 Task: Create a section Code Cheetahs and in the section, add a milestone Business Process Automation in the project AgileImpact
Action: Mouse moved to (136, 559)
Screenshot: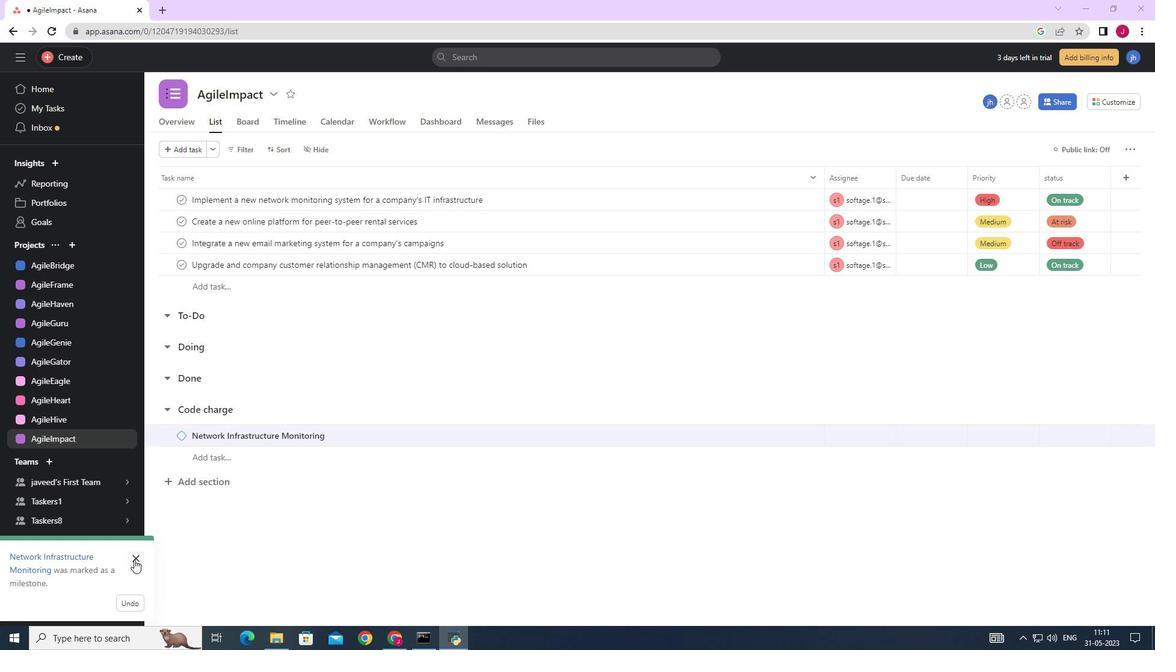 
Action: Mouse pressed left at (136, 559)
Screenshot: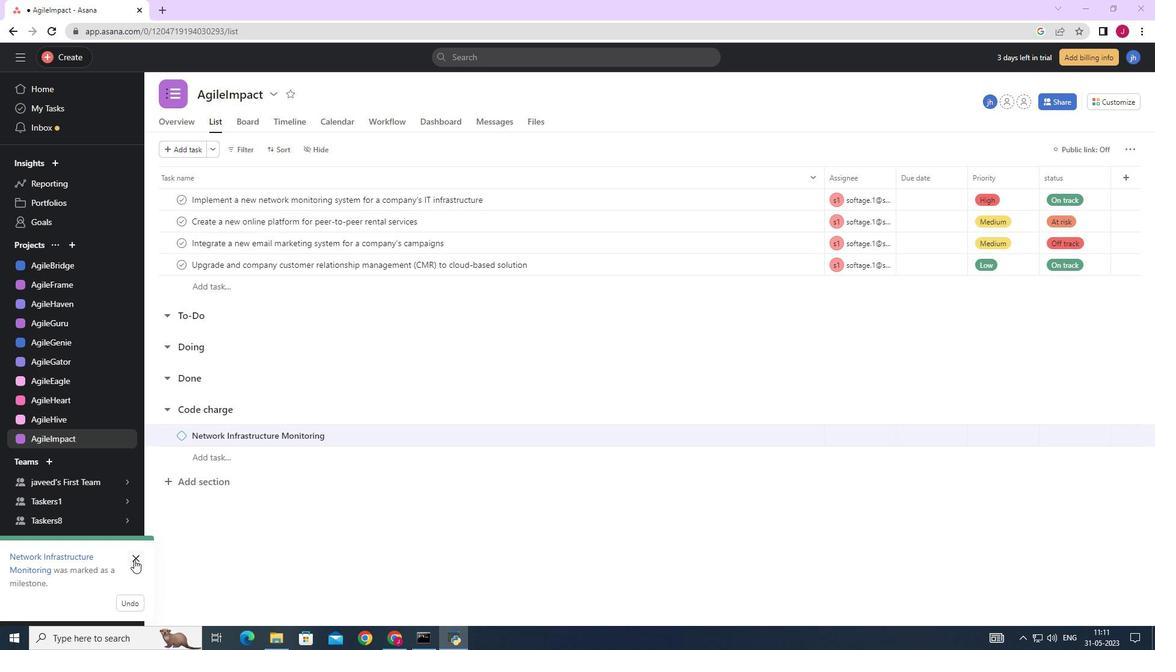 
Action: Mouse moved to (301, 416)
Screenshot: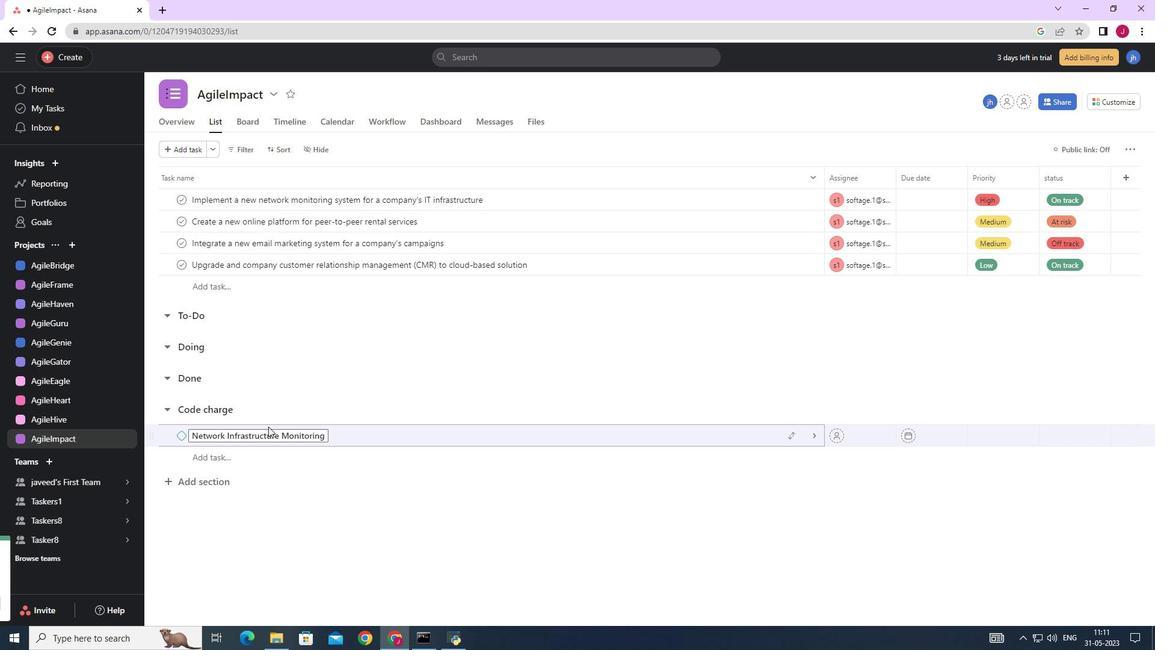 
Action: Mouse scrolled (301, 415) with delta (0, 0)
Screenshot: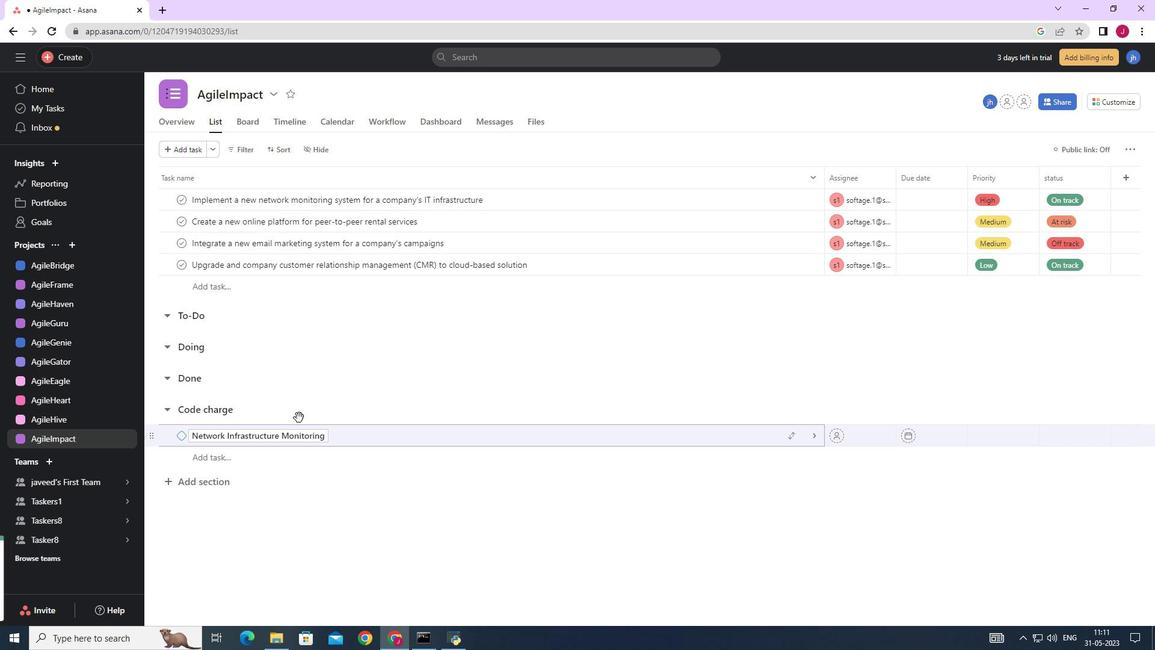 
Action: Mouse scrolled (301, 415) with delta (0, 0)
Screenshot: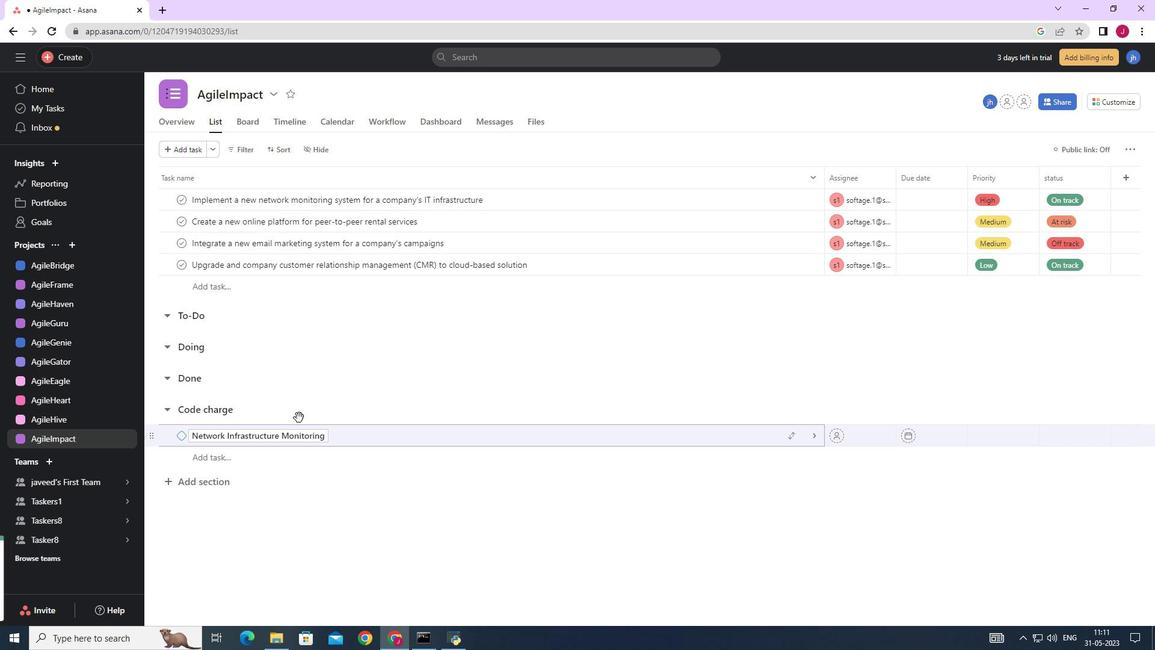 
Action: Mouse scrolled (301, 415) with delta (0, 0)
Screenshot: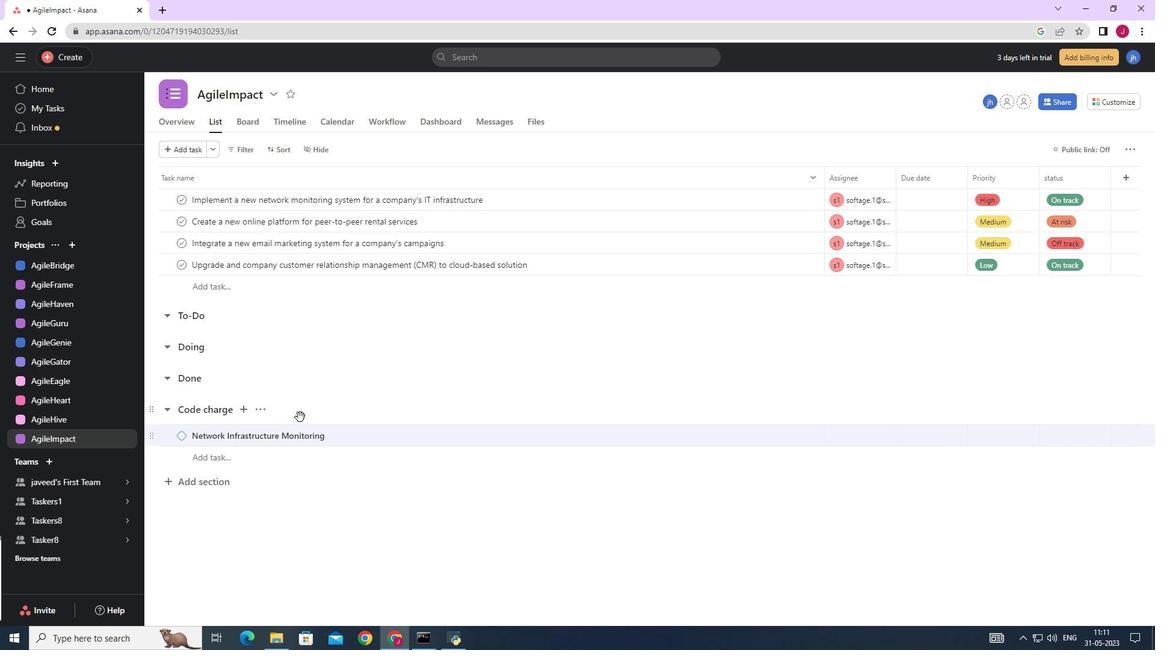 
Action: Mouse scrolled (301, 415) with delta (0, 0)
Screenshot: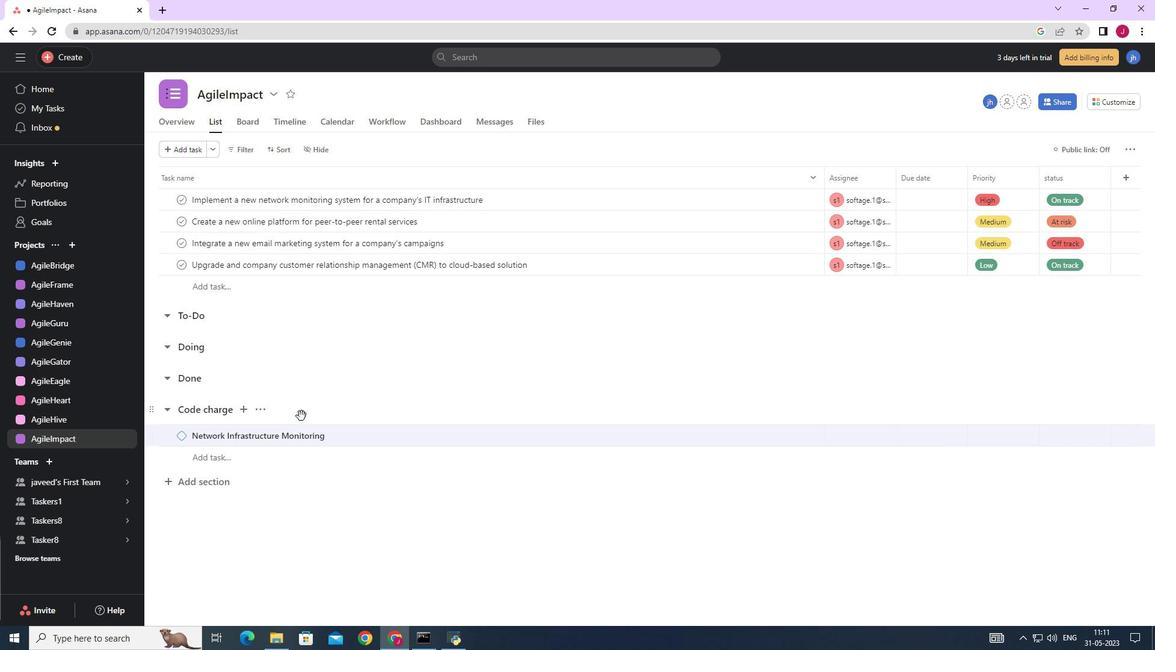 
Action: Mouse moved to (208, 484)
Screenshot: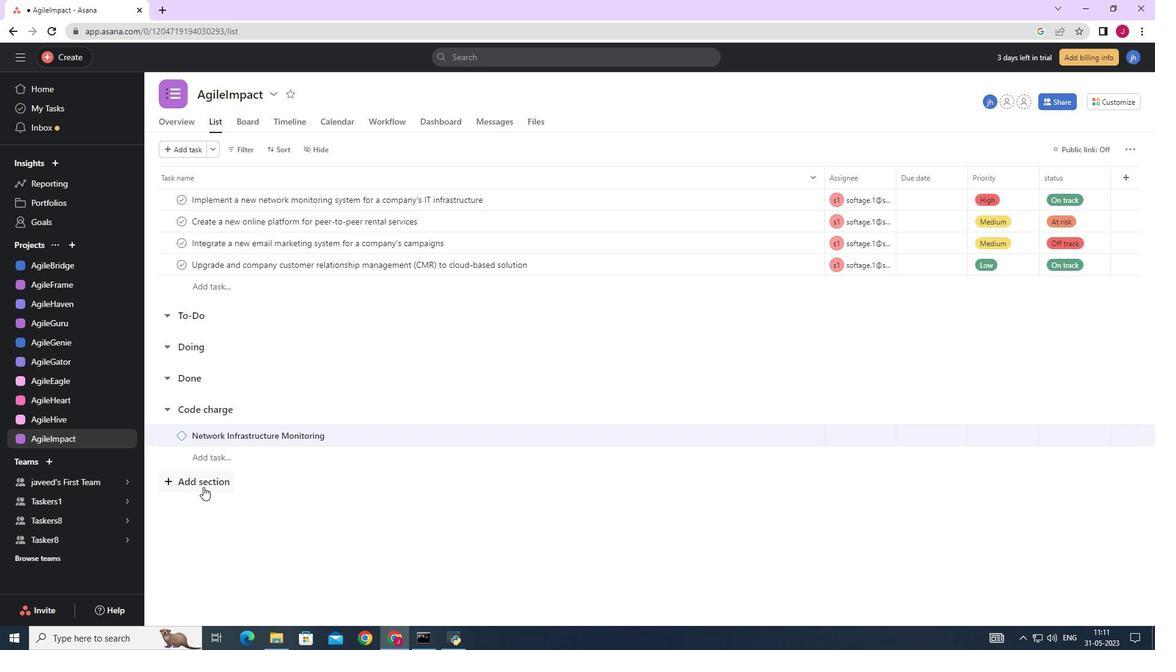 
Action: Mouse pressed left at (208, 484)
Screenshot: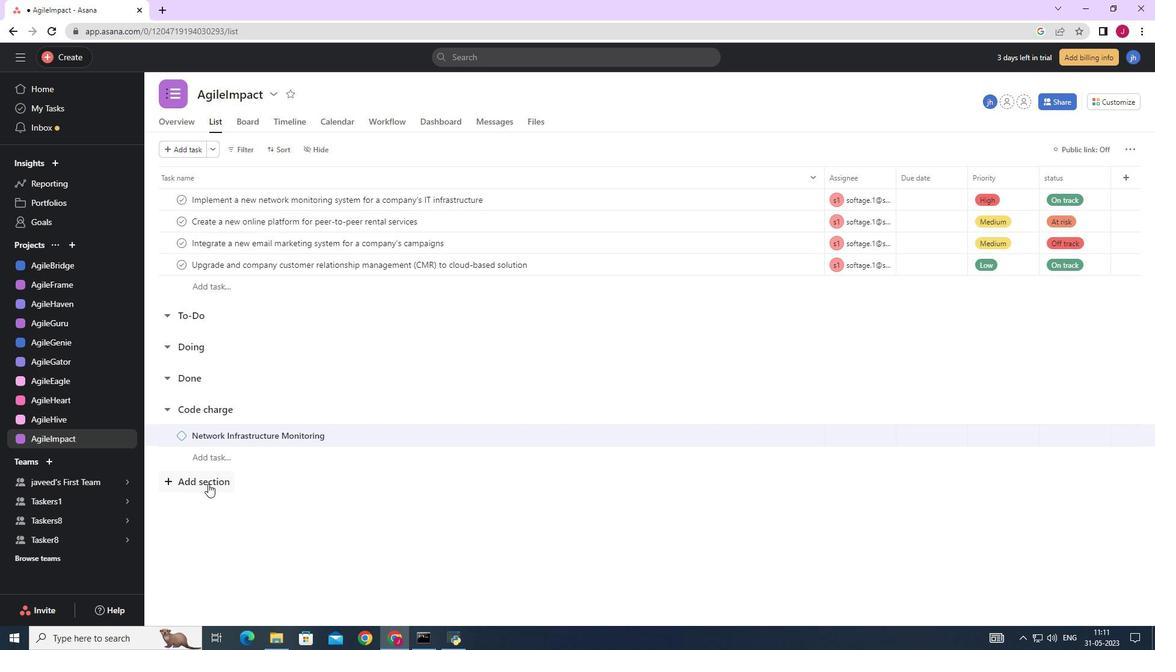 
Action: Mouse moved to (208, 482)
Screenshot: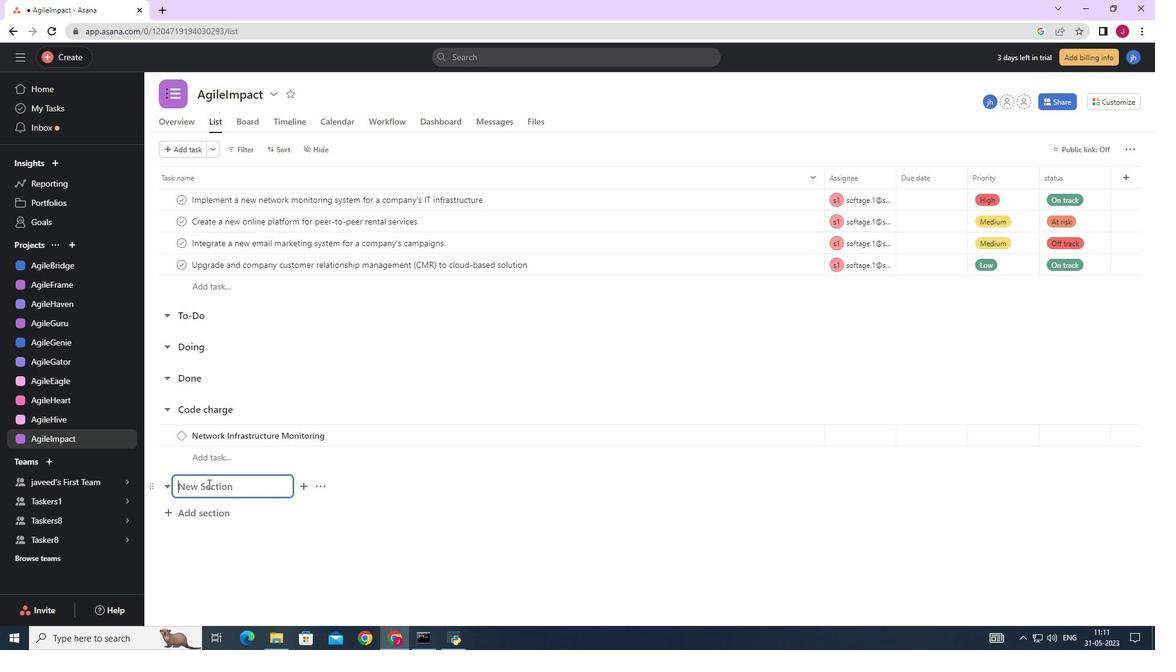 
Action: Key pressed <Key.caps_lock>C<Key.caps_lock>ode<Key.space><Key.caps_lock>C<Key.caps_lock>heetahs<Key.space><Key.enter><Key.caps_lock>B<Key.caps_lock>usiness<Key.space><Key.caps_lock>P<Key.caps_lock>rocess<Key.space><Key.caps_lock>A<Key.space>UTOMATION<Key.backspace><Key.backspace><Key.backspace><Key.backspace><Key.backspace><Key.backspace><Key.backspace><Key.backspace><Key.backspace><Key.backspace><Key.caps_lock>utomation<Key.space>
Screenshot: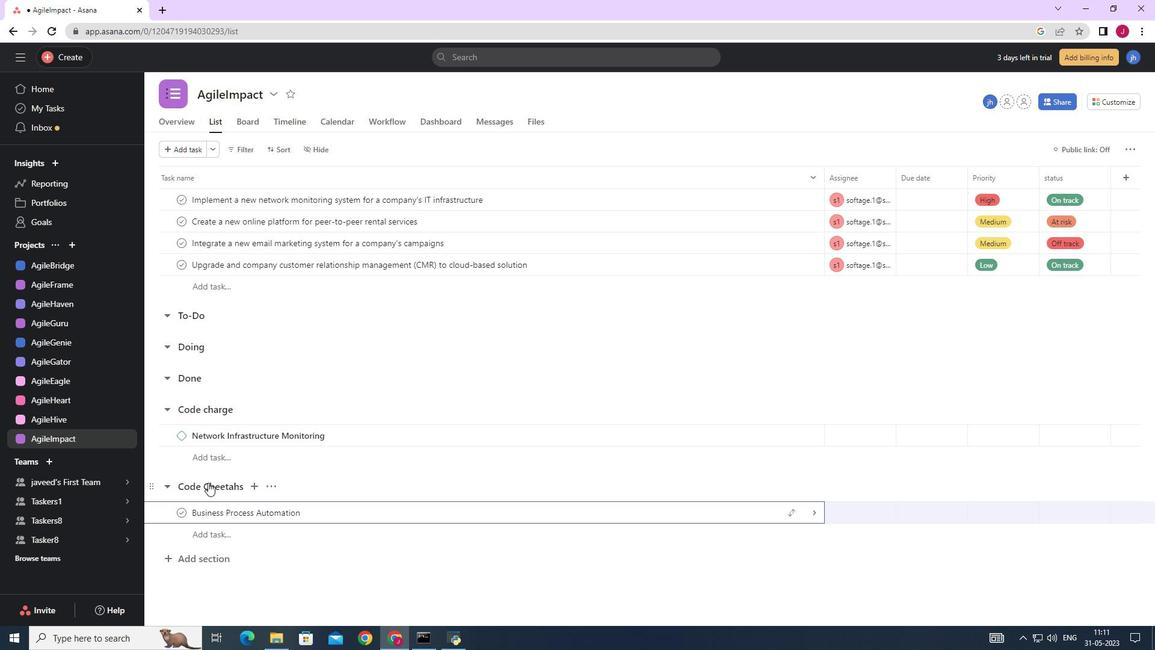 
Action: Mouse moved to (818, 511)
Screenshot: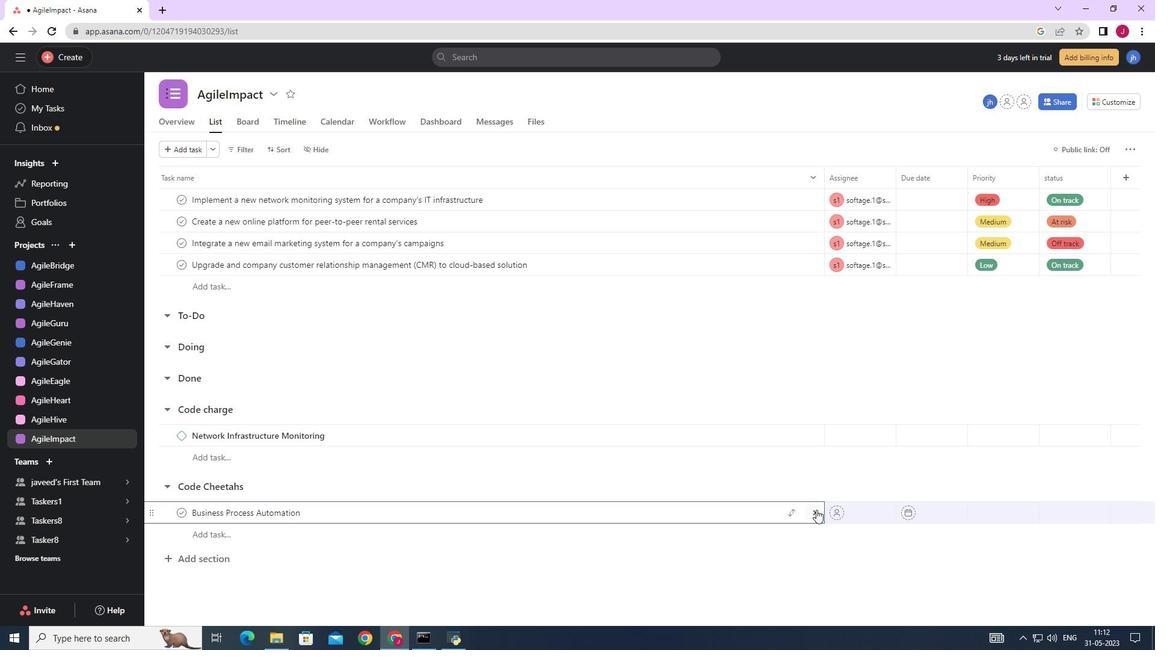 
Action: Mouse pressed left at (818, 511)
Screenshot: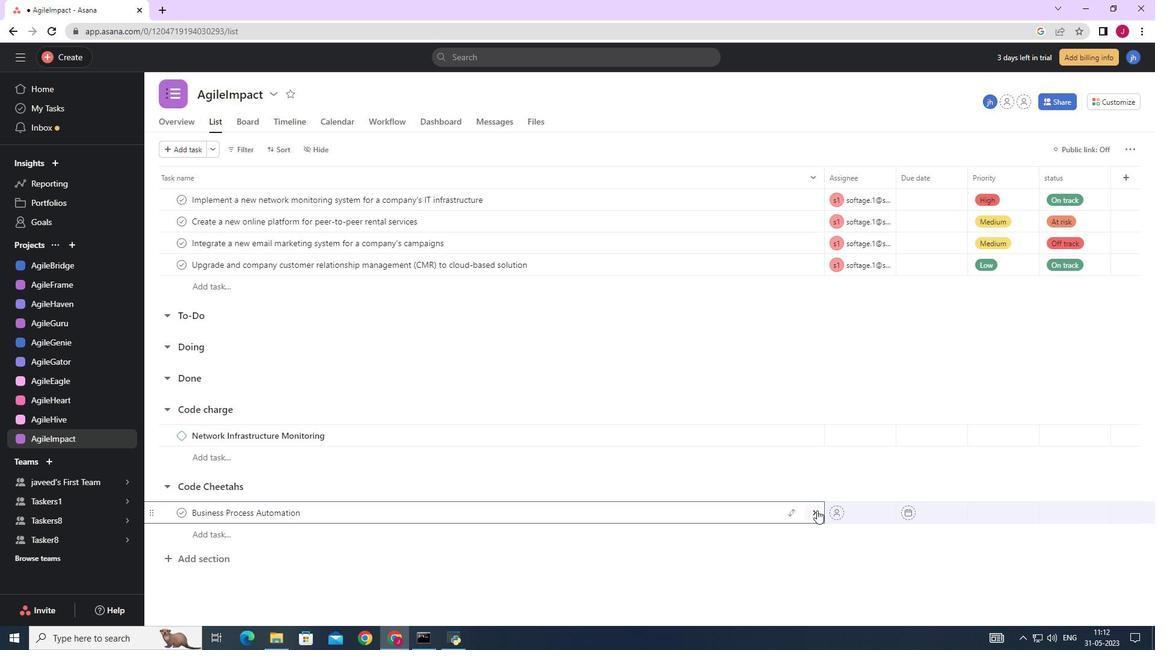 
Action: Mouse moved to (1113, 148)
Screenshot: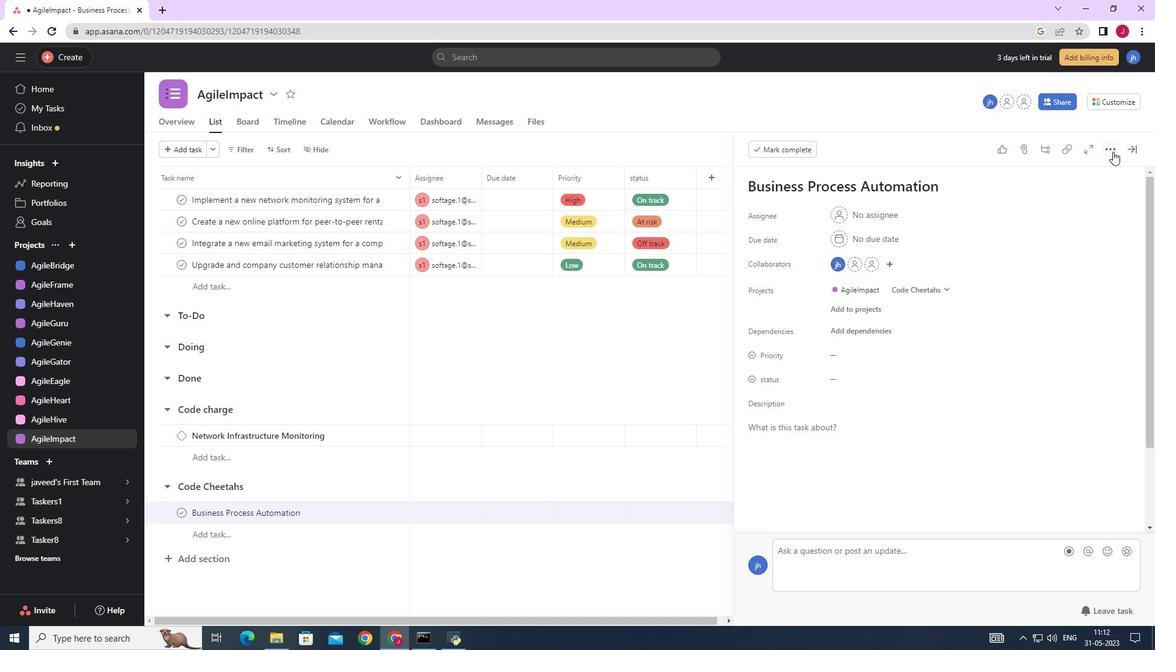 
Action: Mouse pressed left at (1113, 148)
Screenshot: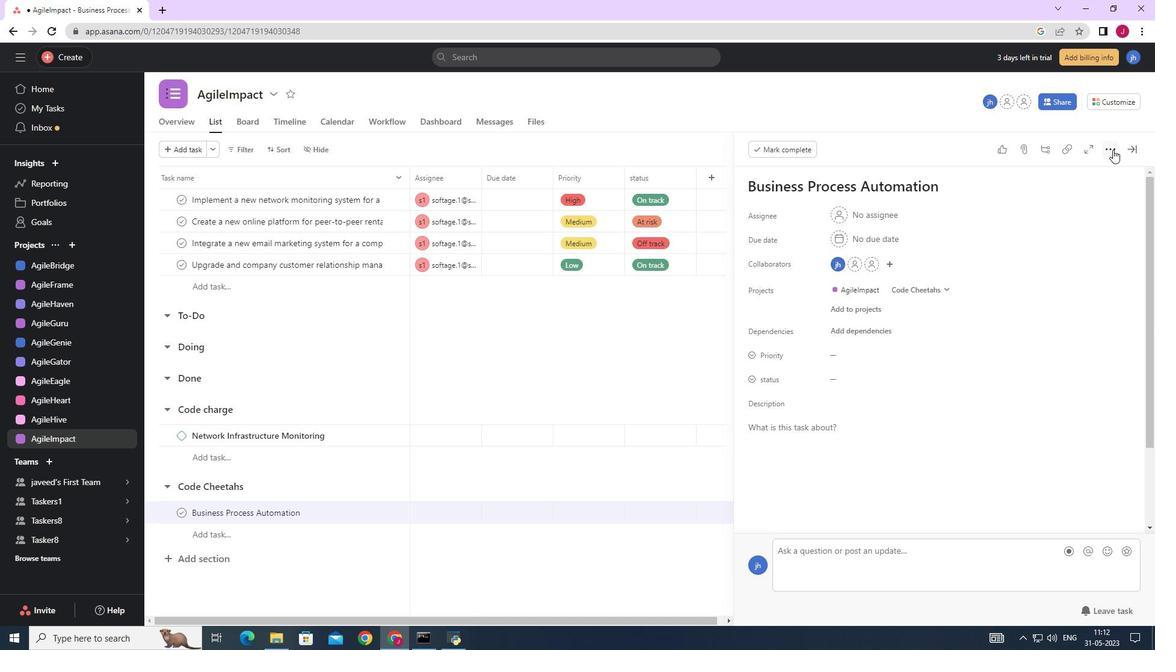 
Action: Mouse moved to (1006, 198)
Screenshot: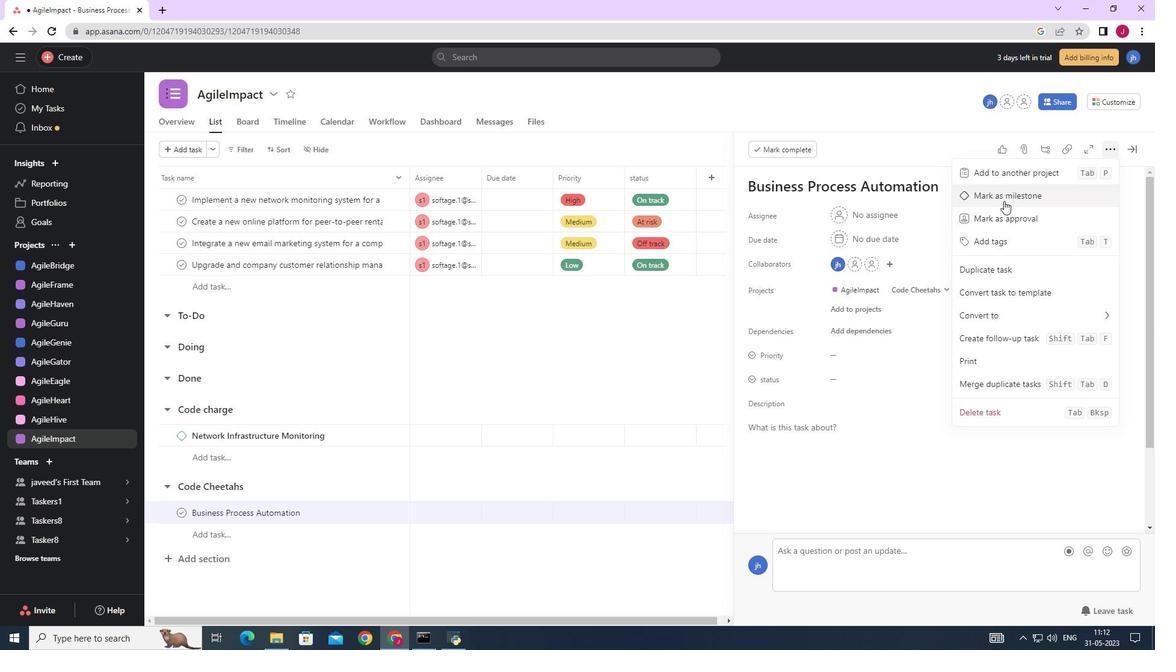 
Action: Mouse pressed left at (1006, 198)
Screenshot: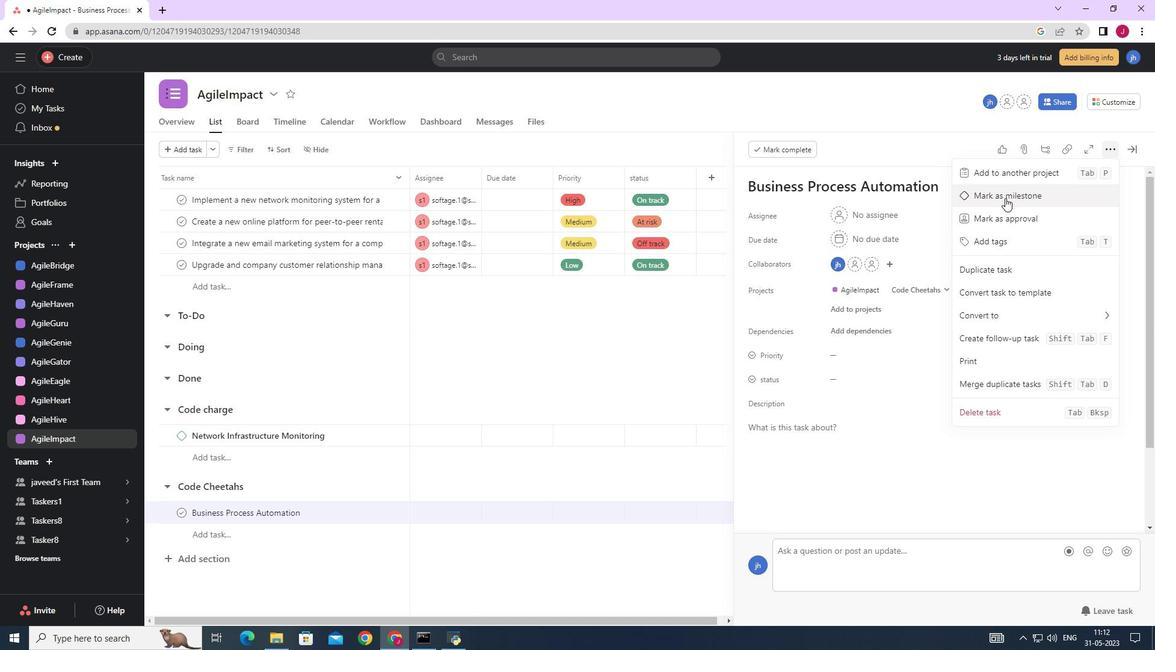 
Action: Mouse moved to (1128, 151)
Screenshot: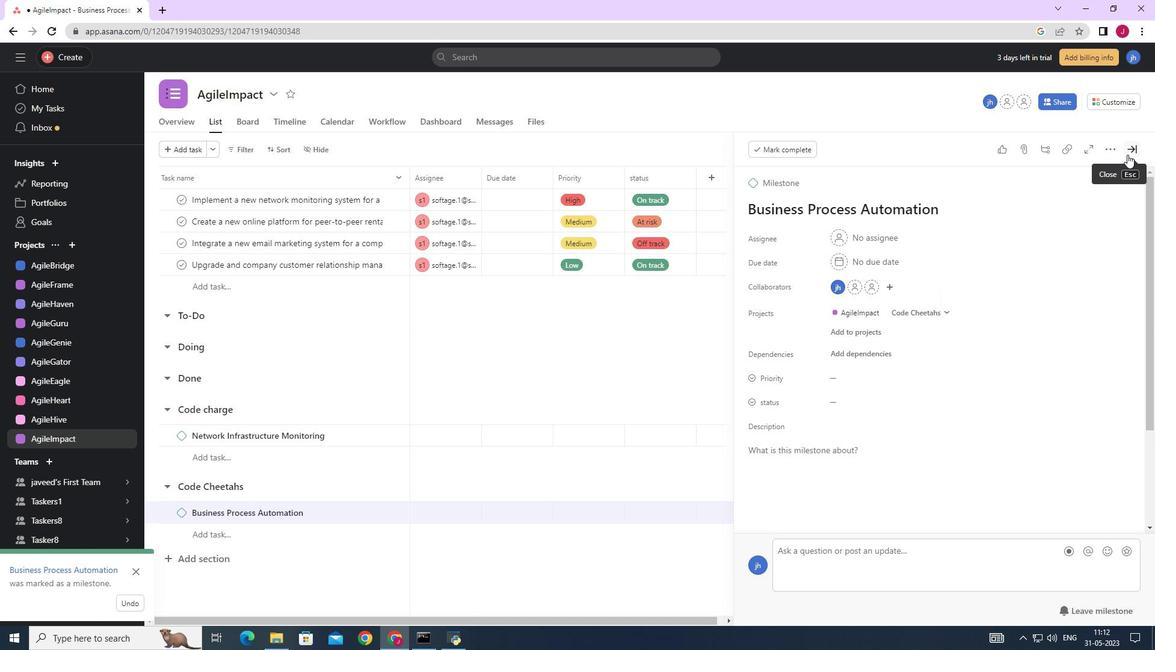 
Action: Mouse pressed left at (1128, 151)
Screenshot: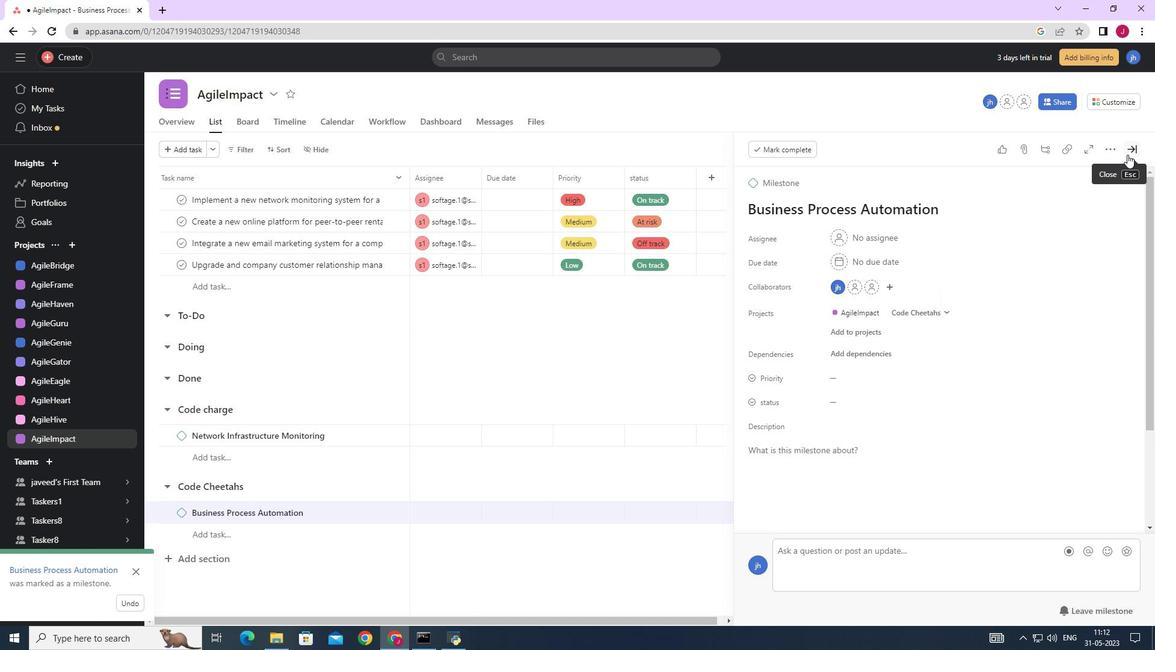 
Action: Mouse moved to (1111, 152)
Screenshot: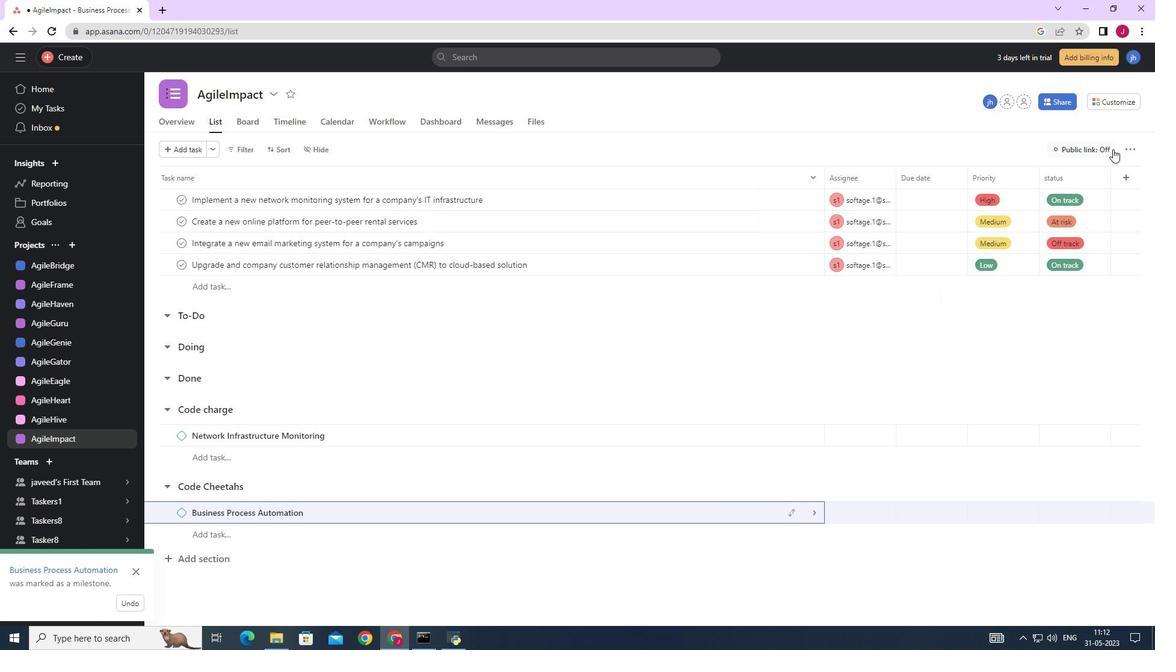 
